 Task: Add a dependency to the task Develop a new social media platform , the existing task  Integrate website with inventory management systems in the project AgileGator
Action: Mouse moved to (1226, 112)
Screenshot: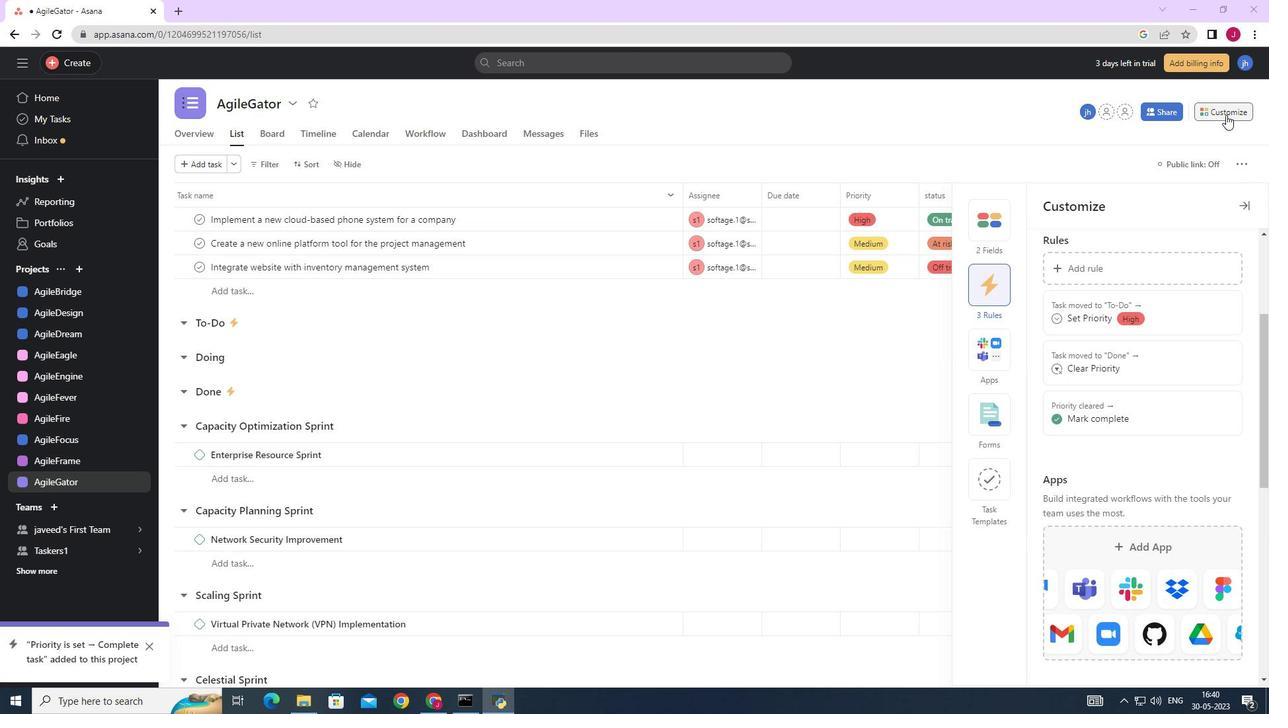 
Action: Mouse pressed left at (1226, 112)
Screenshot: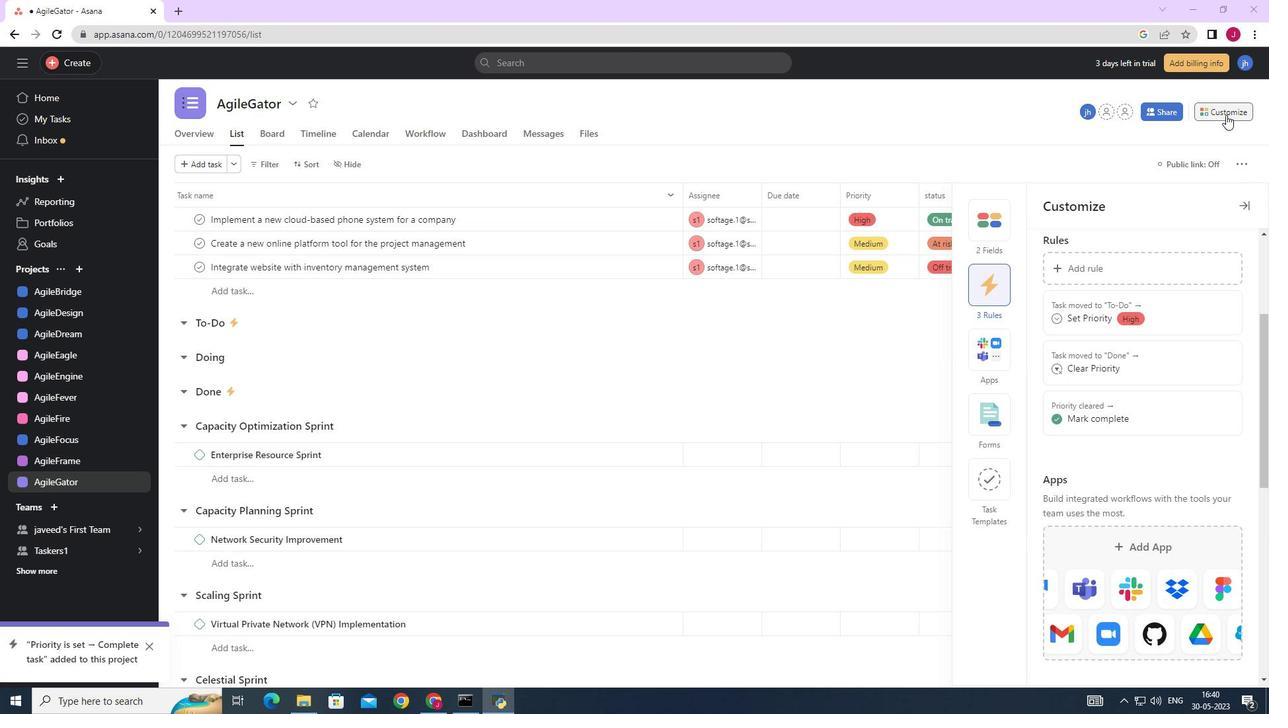 
Action: Mouse moved to (1238, 106)
Screenshot: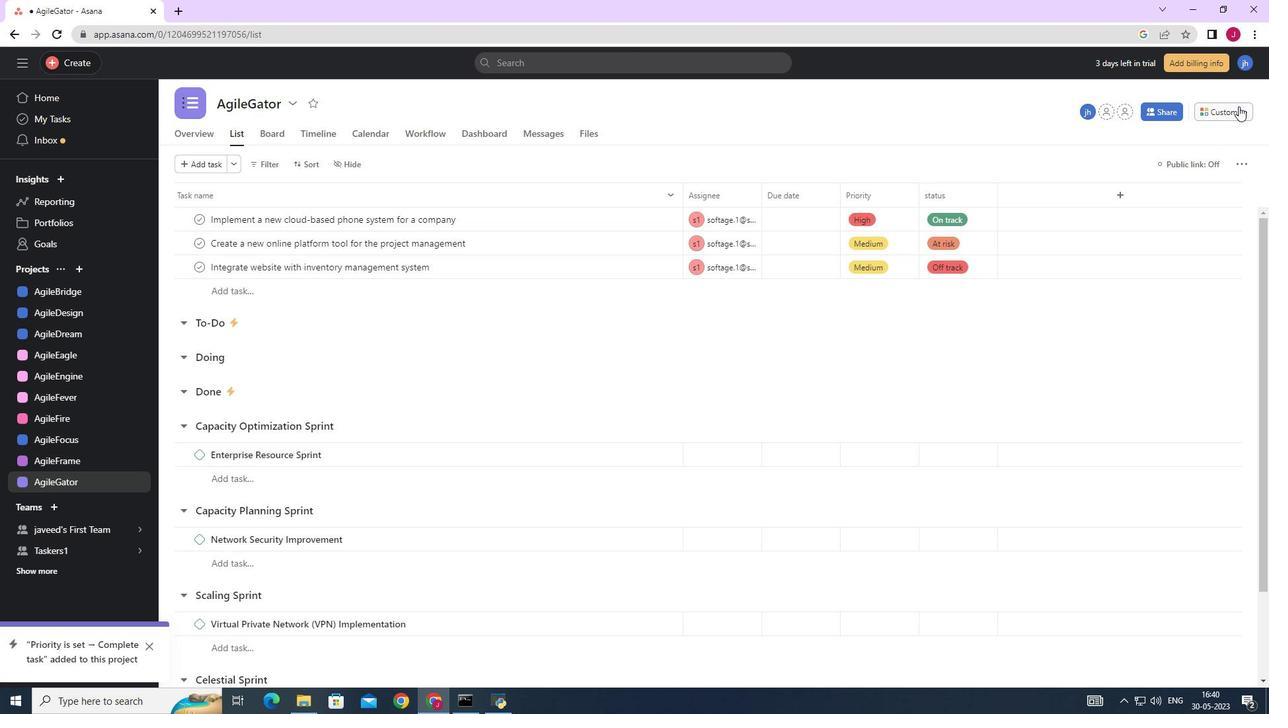 
Action: Mouse pressed left at (1238, 106)
Screenshot: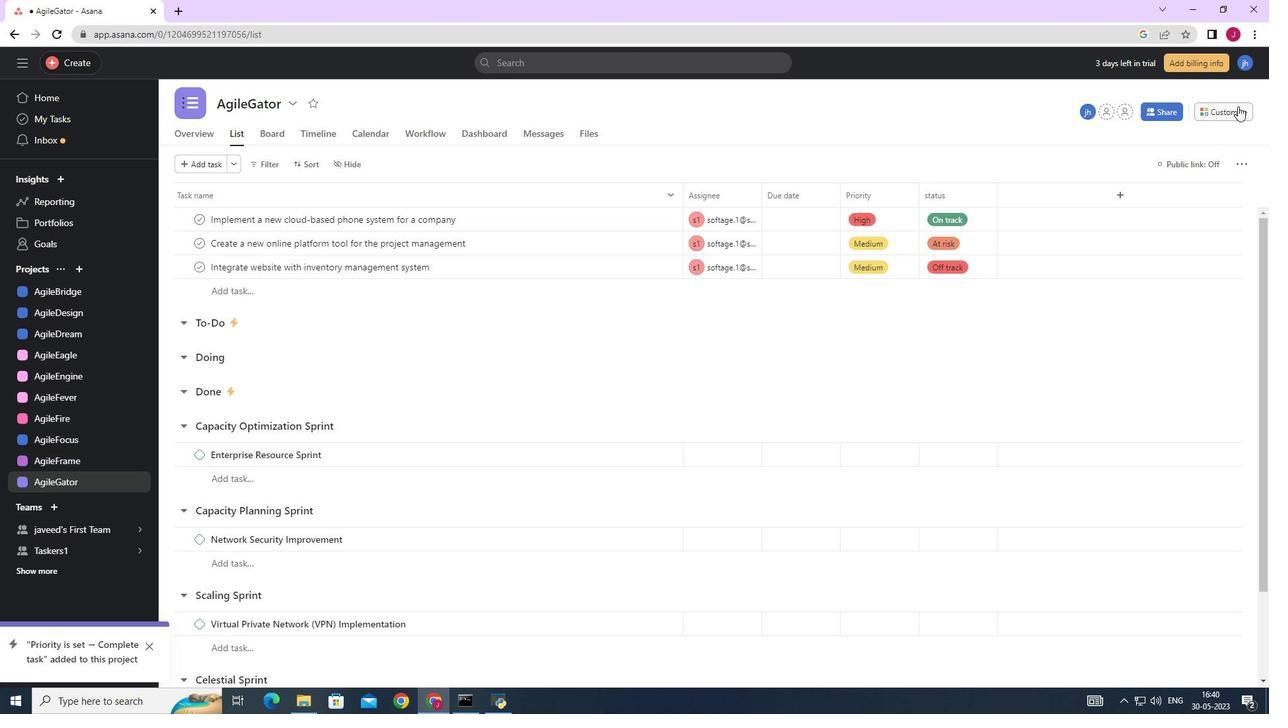 
Action: Mouse moved to (994, 287)
Screenshot: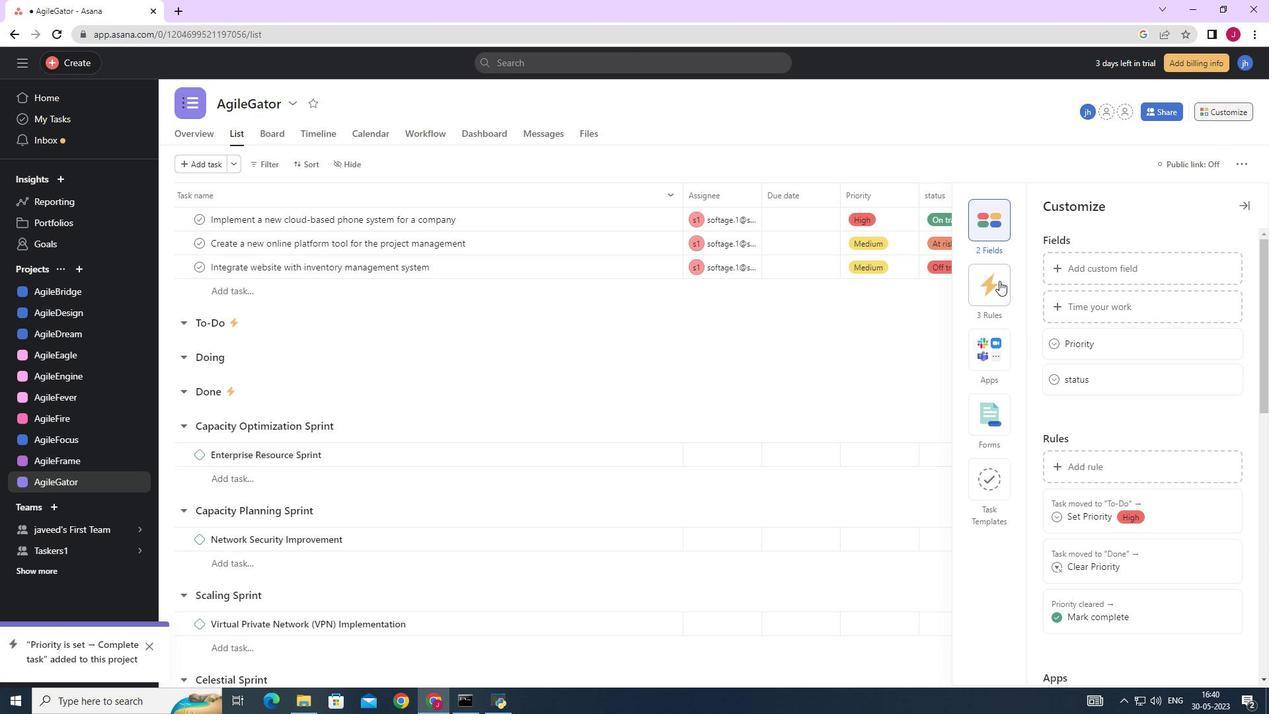 
Action: Mouse pressed left at (994, 287)
Screenshot: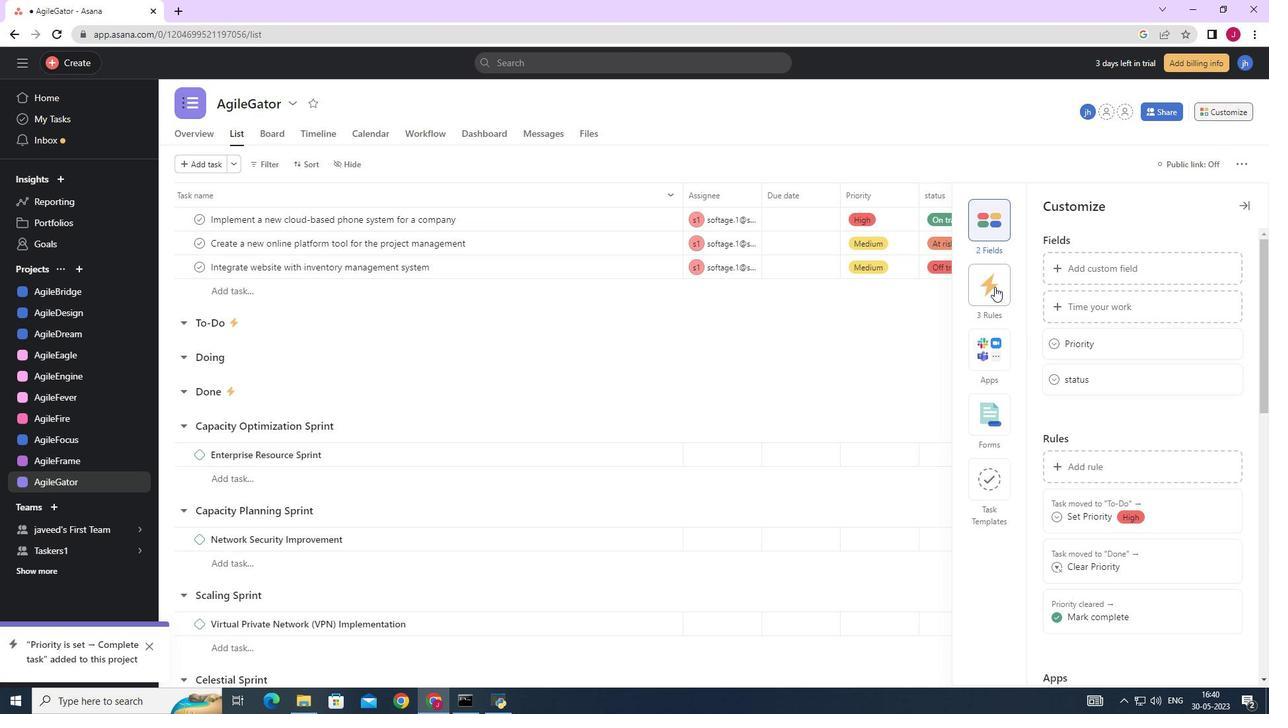 
Action: Mouse moved to (1245, 210)
Screenshot: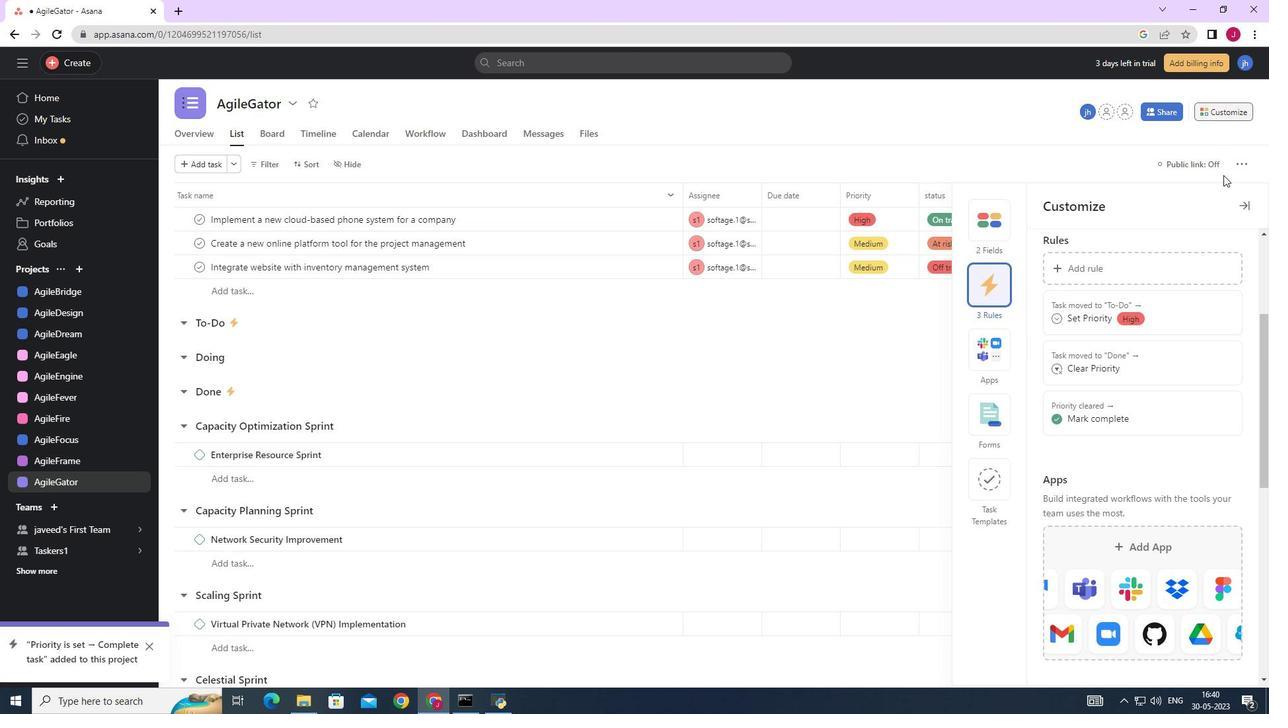 
Action: Mouse pressed left at (1245, 210)
Screenshot: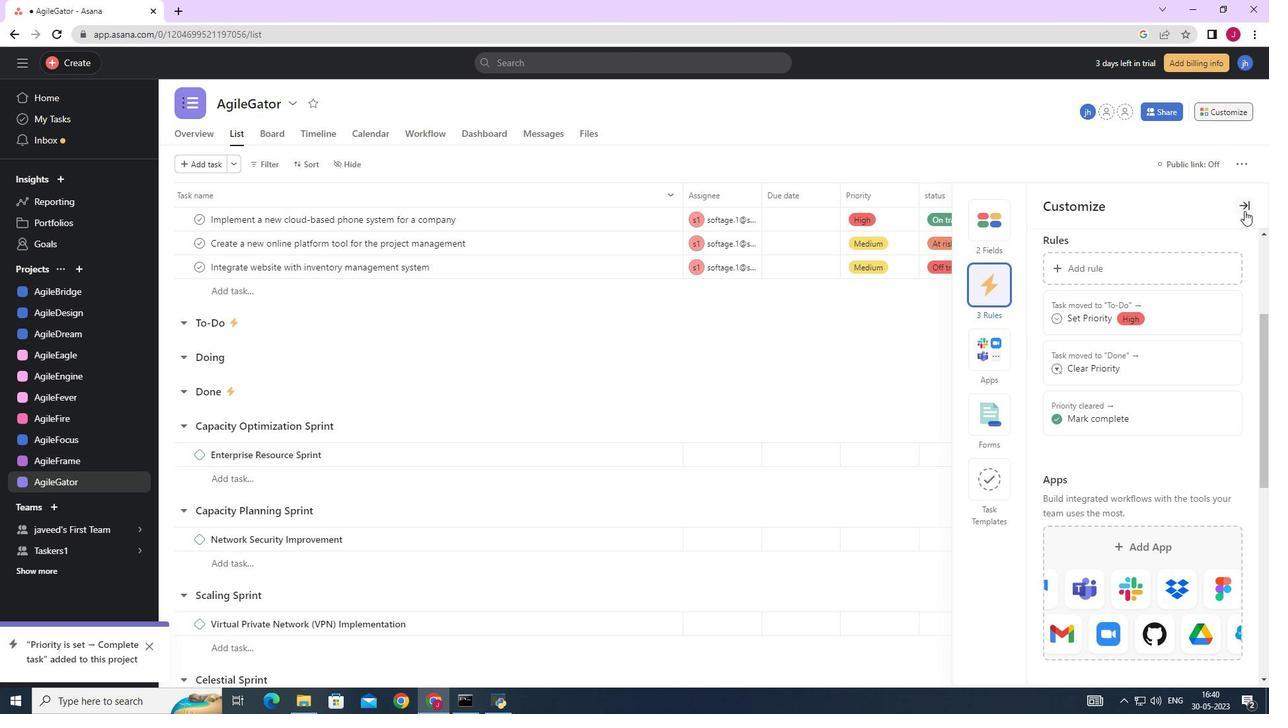 
Action: Mouse moved to (558, 493)
Screenshot: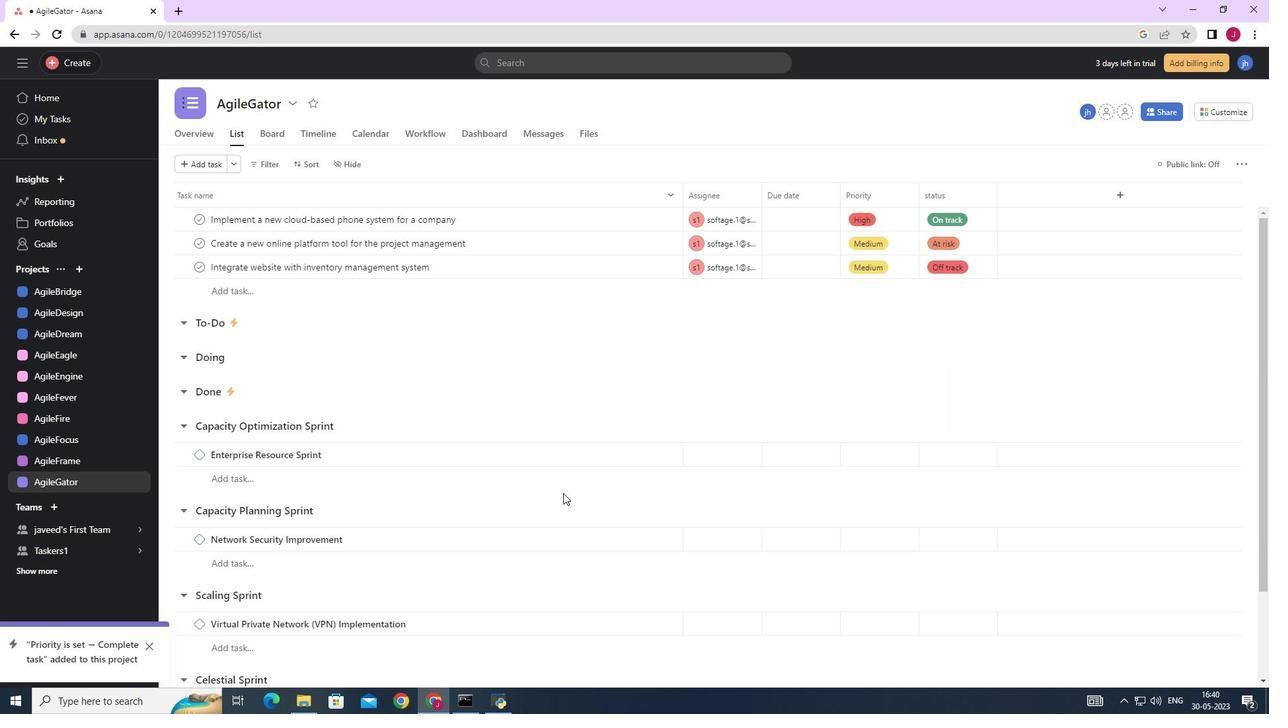 
Action: Mouse scrolled (558, 492) with delta (0, 0)
Screenshot: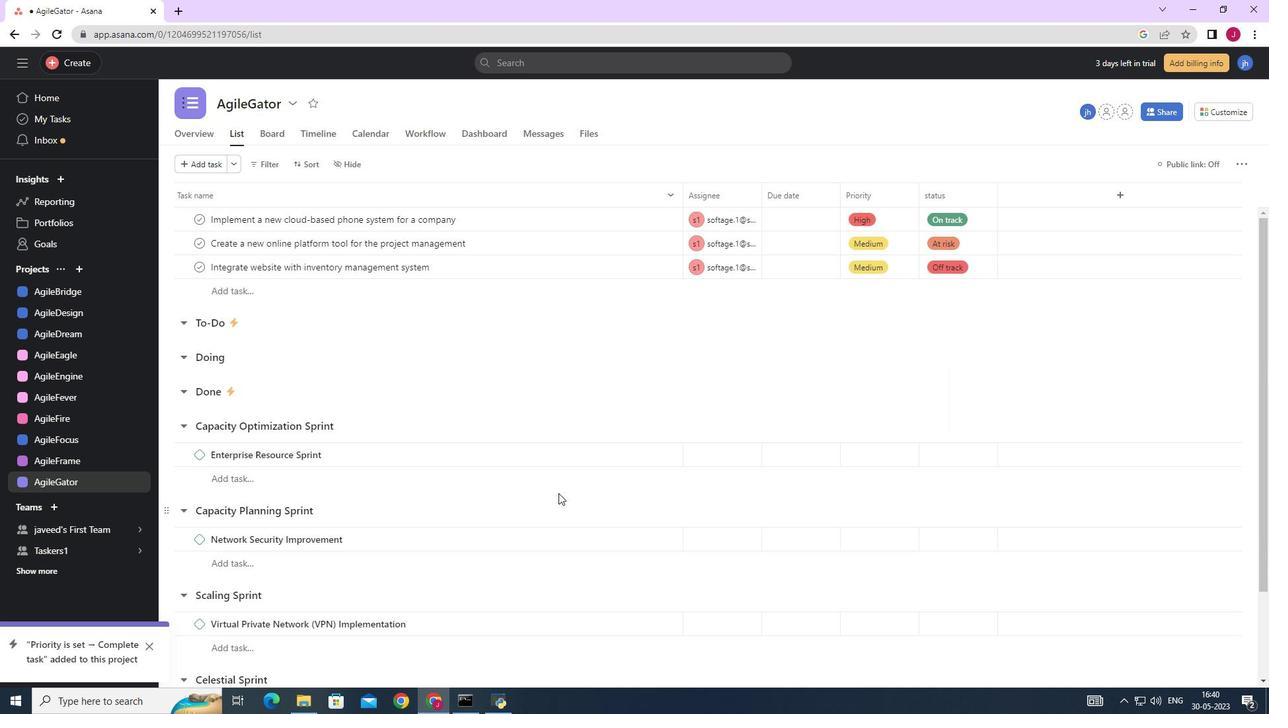 
Action: Mouse scrolled (558, 492) with delta (0, 0)
Screenshot: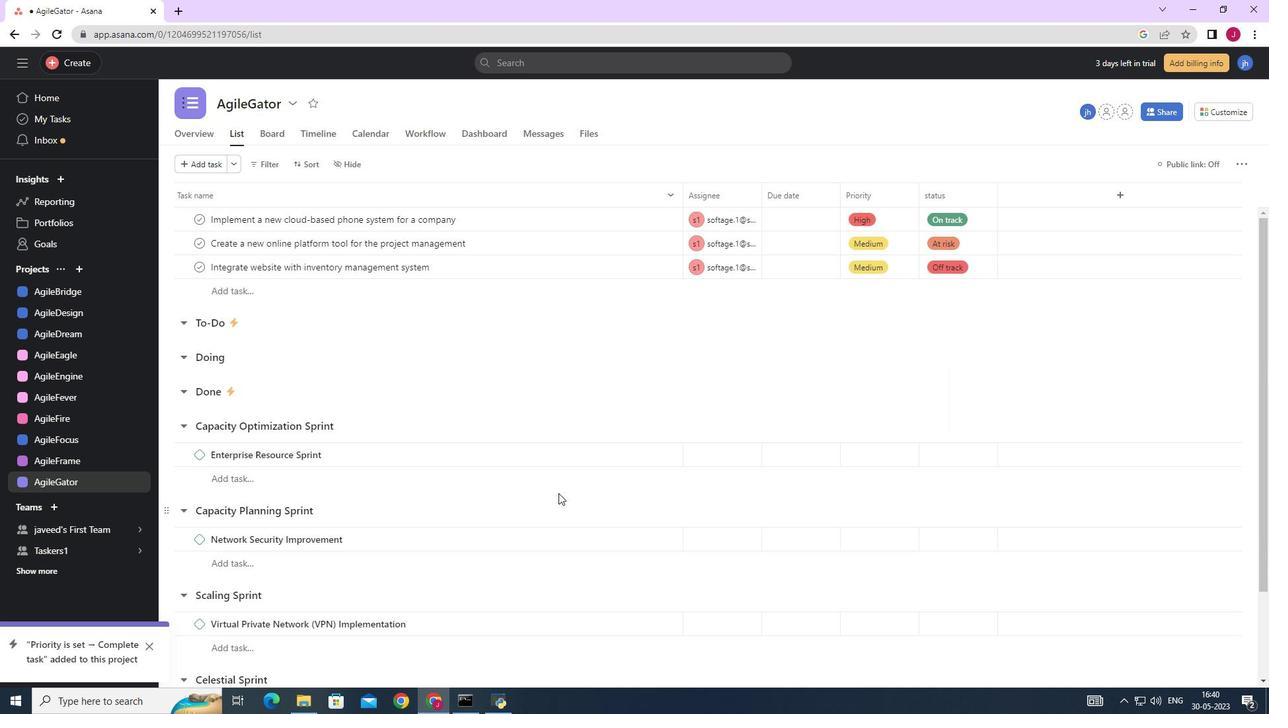 
Action: Mouse moved to (556, 492)
Screenshot: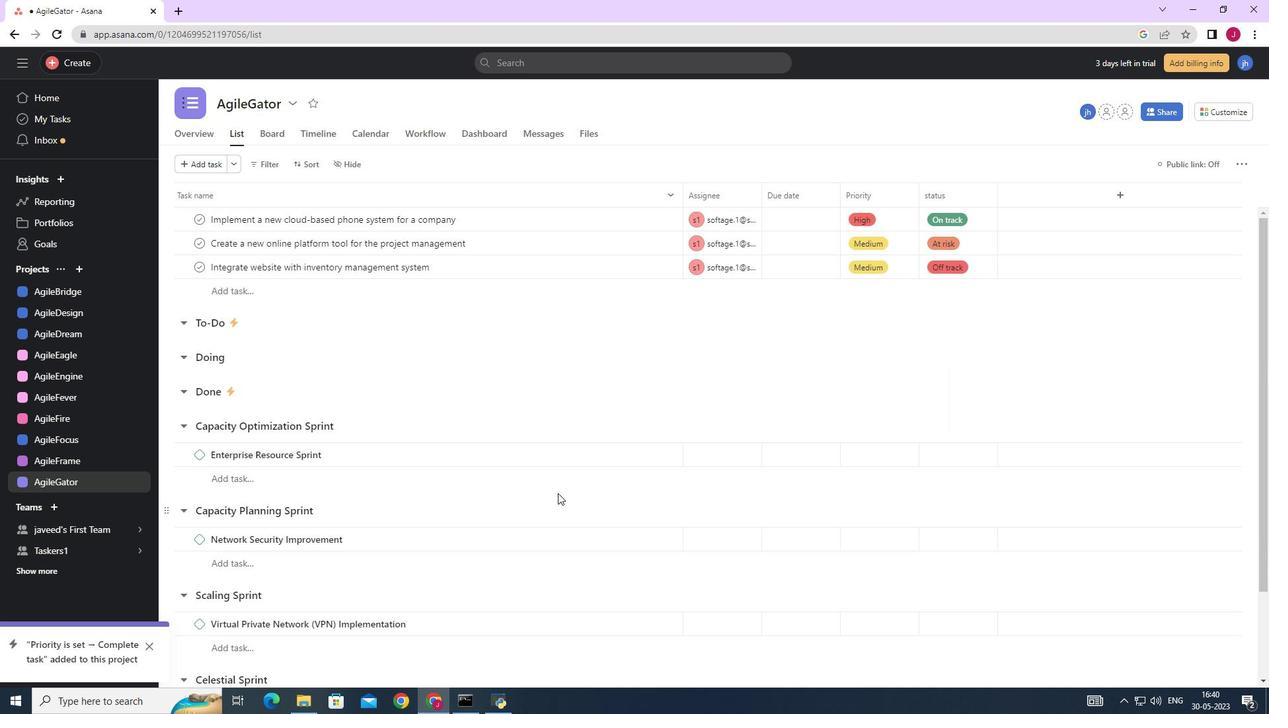 
Action: Mouse scrolled (557, 492) with delta (0, 0)
Screenshot: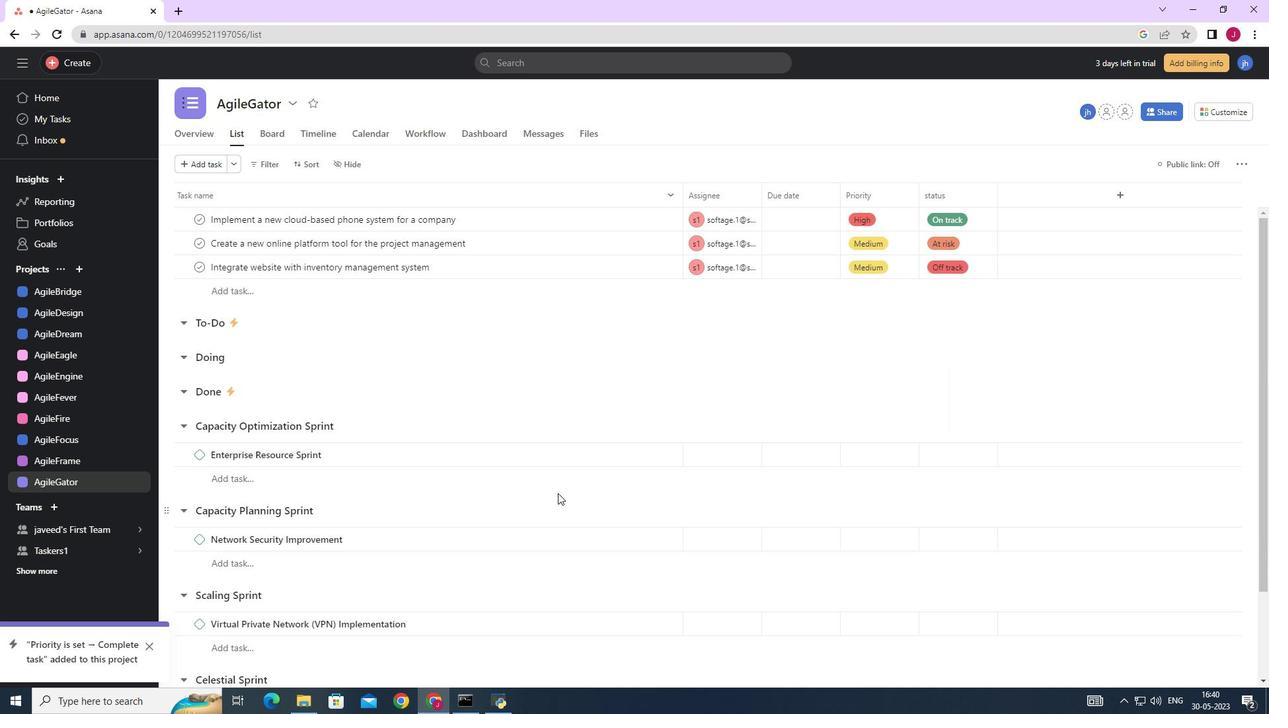 
Action: Mouse moved to (556, 490)
Screenshot: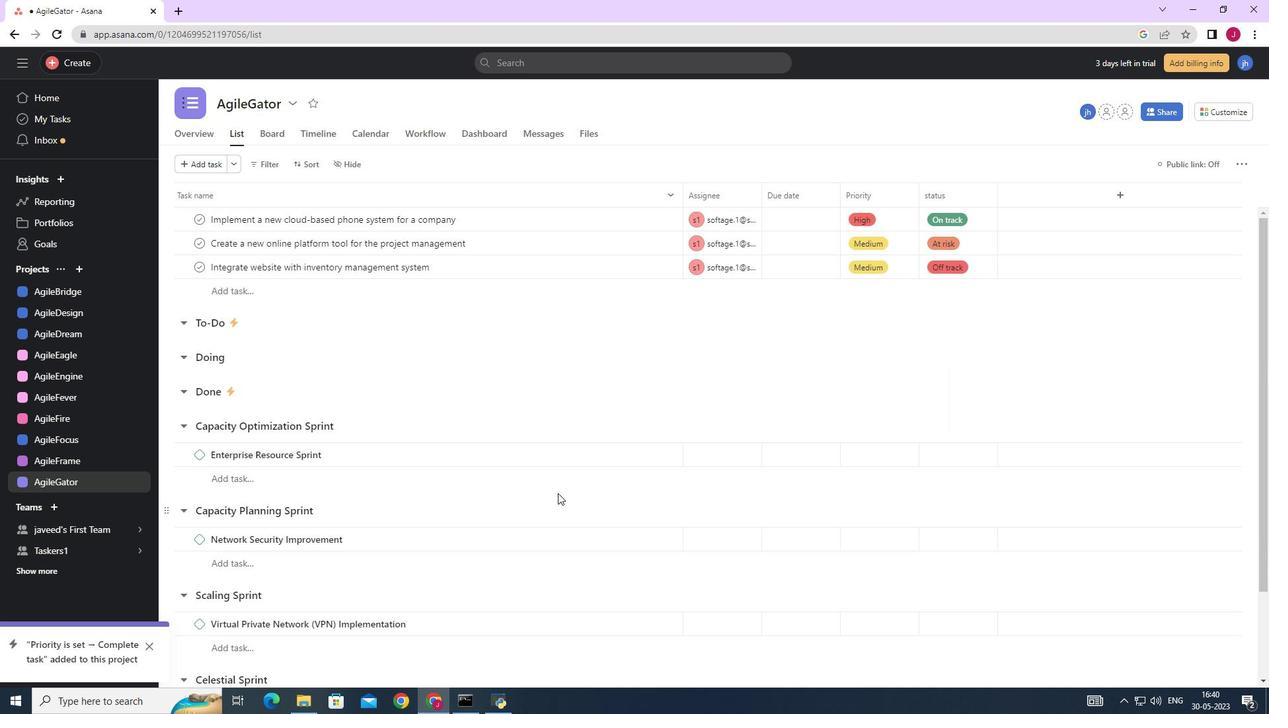 
Action: Mouse scrolled (556, 491) with delta (0, 0)
Screenshot: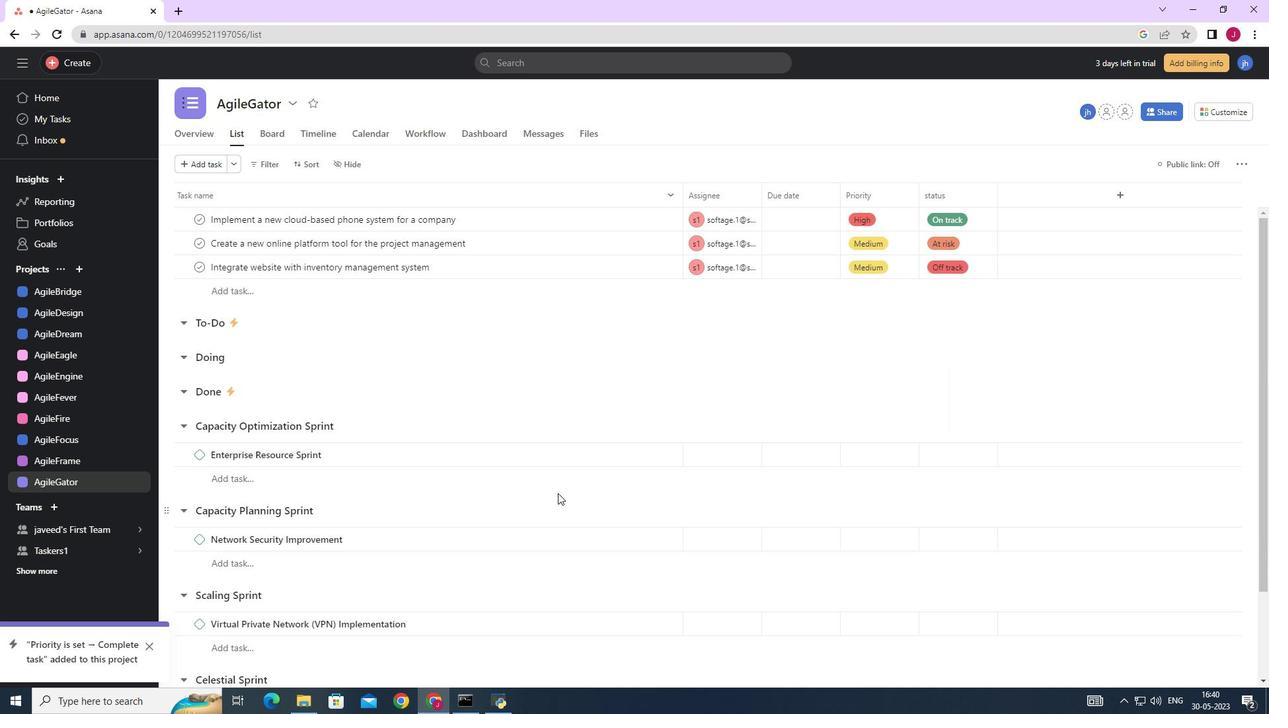 
Action: Mouse moved to (547, 488)
Screenshot: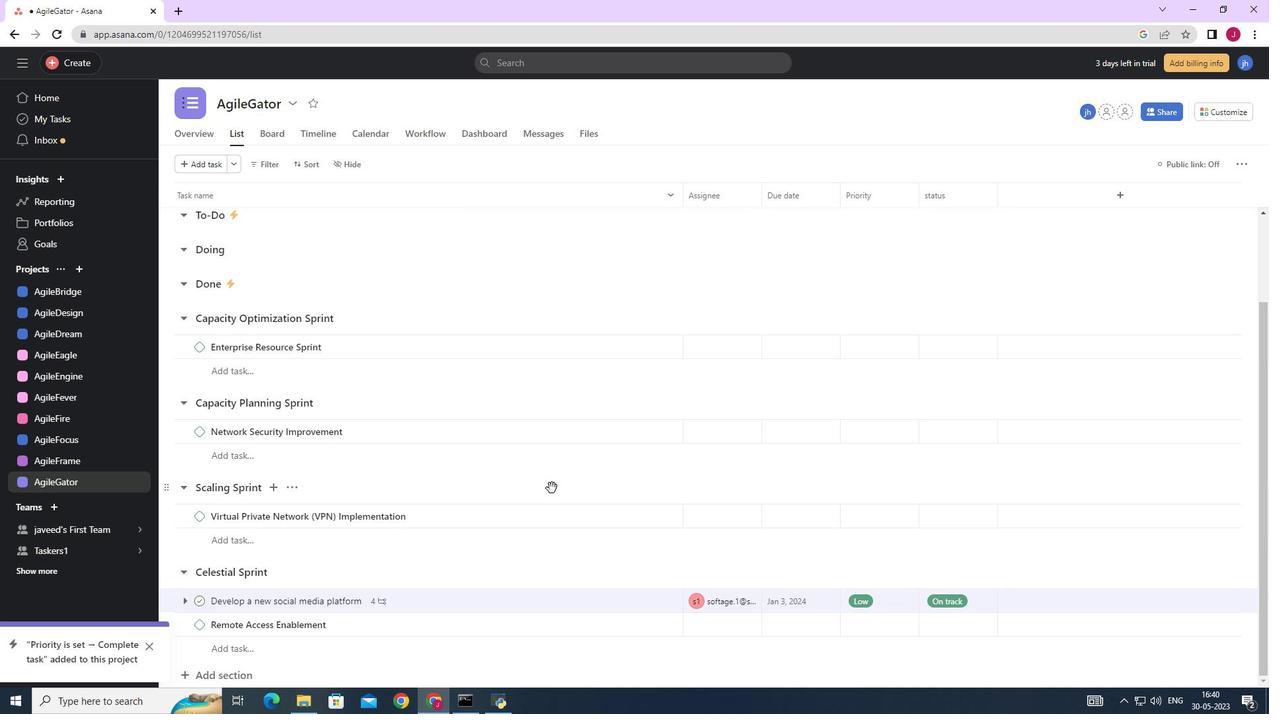 
Action: Mouse scrolled (547, 488) with delta (0, 0)
Screenshot: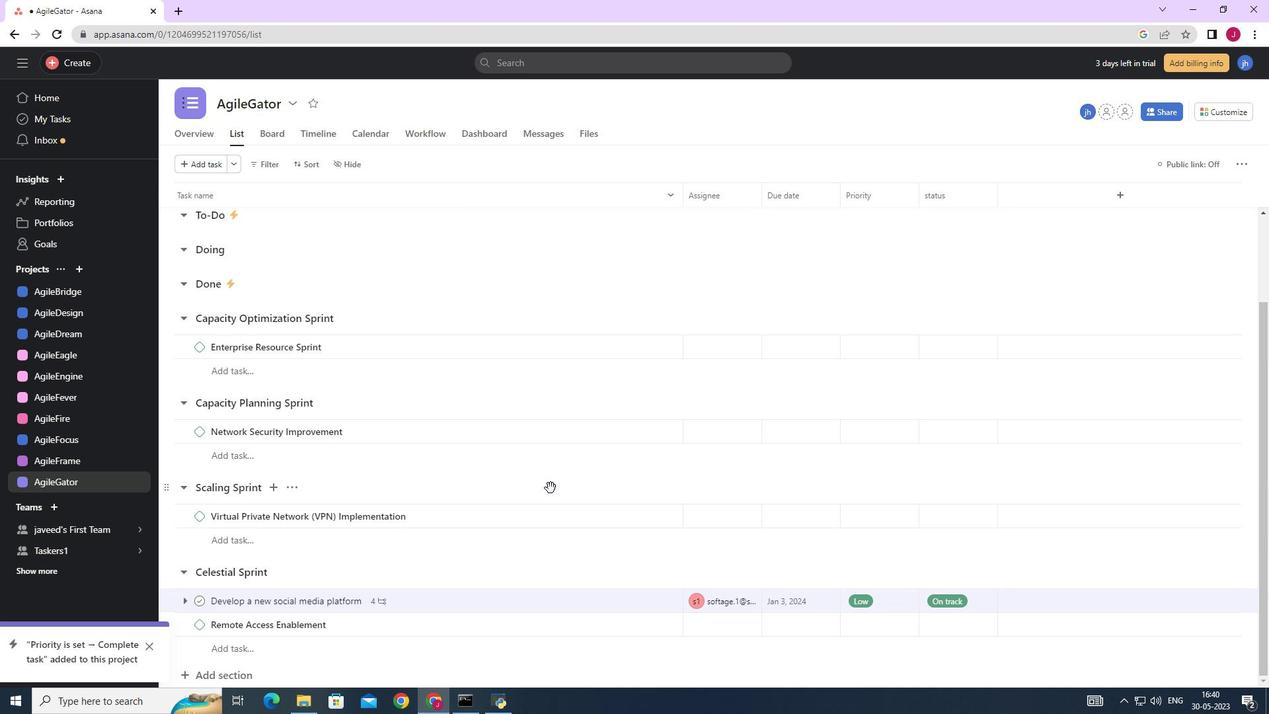 
Action: Mouse scrolled (547, 488) with delta (0, 0)
Screenshot: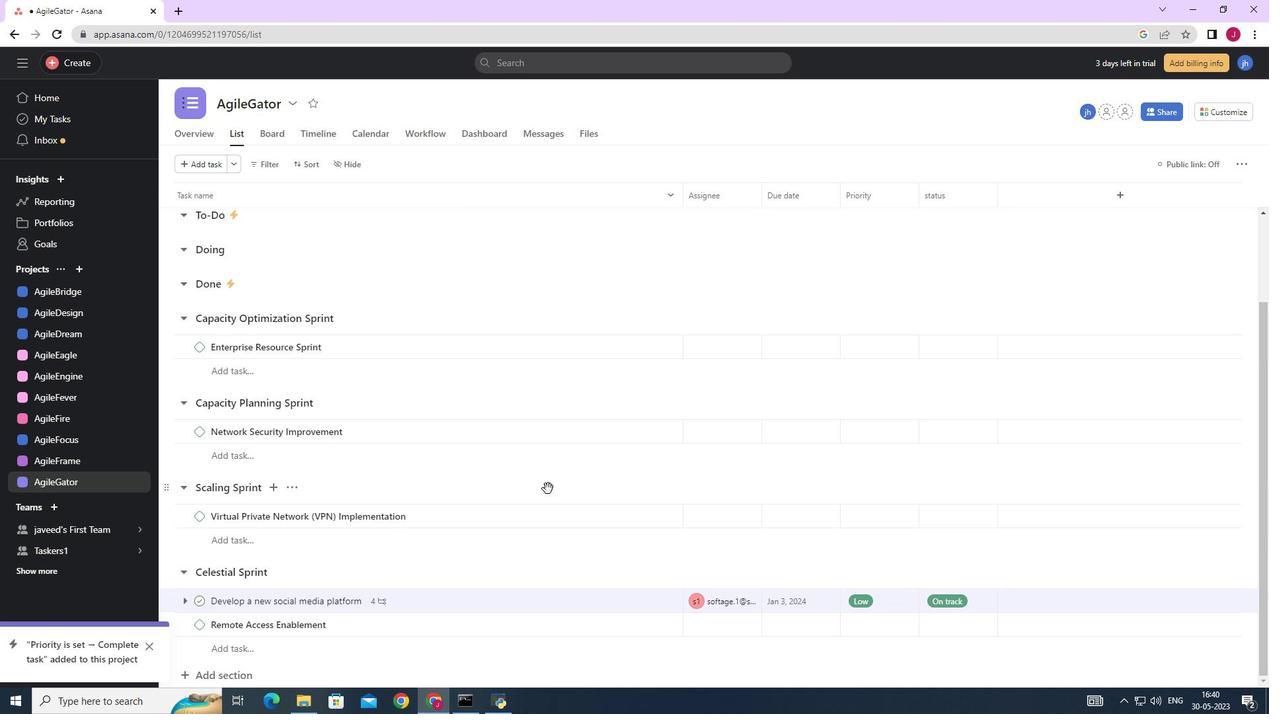 
Action: Mouse scrolled (547, 488) with delta (0, 0)
Screenshot: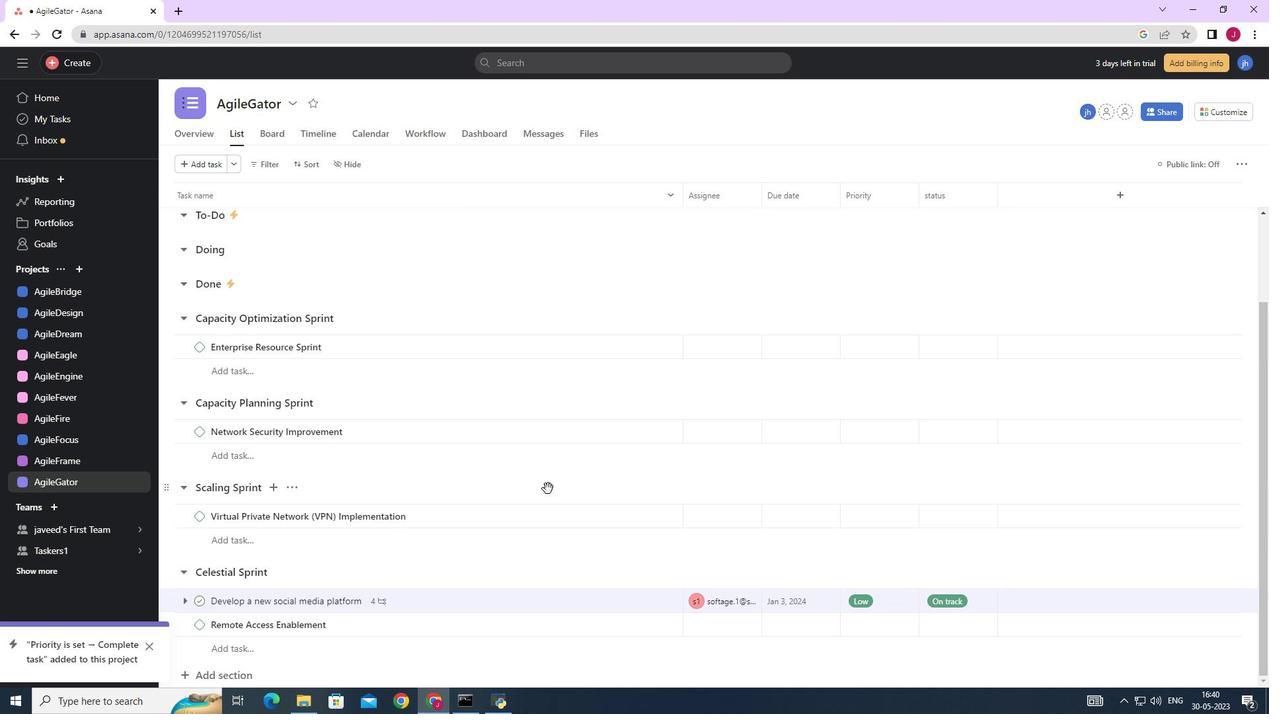 
Action: Mouse scrolled (547, 488) with delta (0, 0)
Screenshot: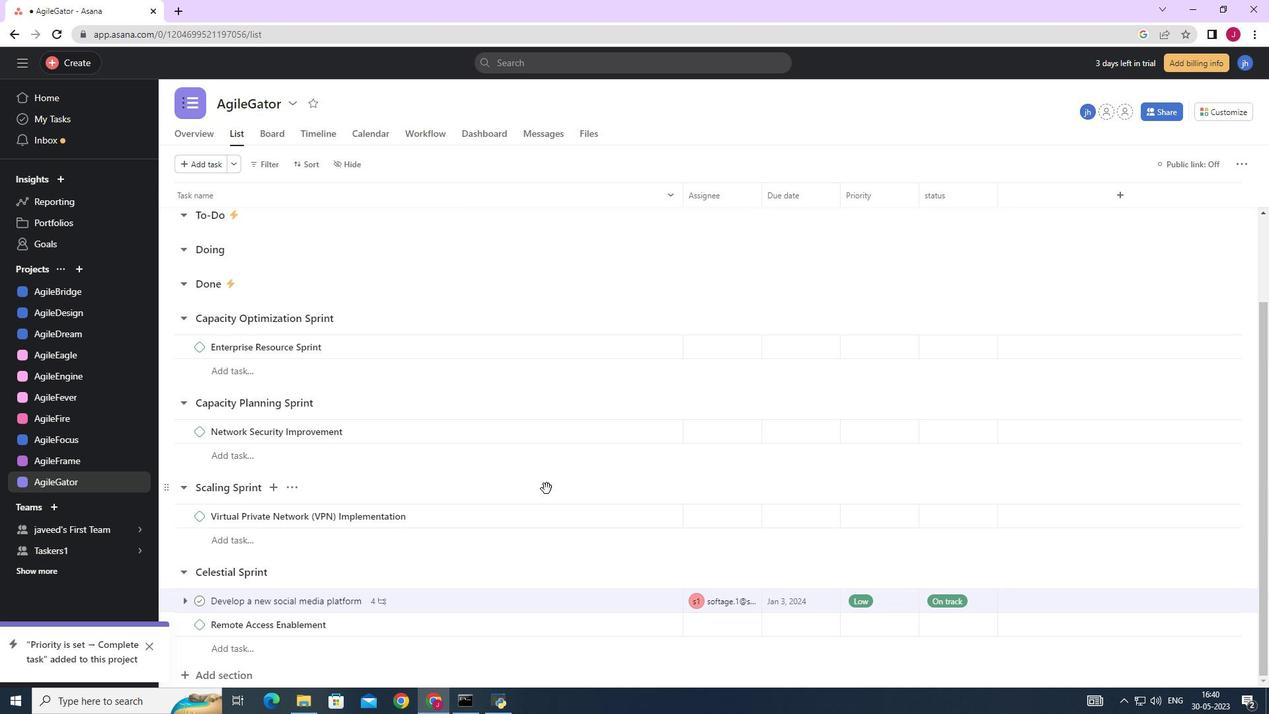 
Action: Mouse moved to (604, 603)
Screenshot: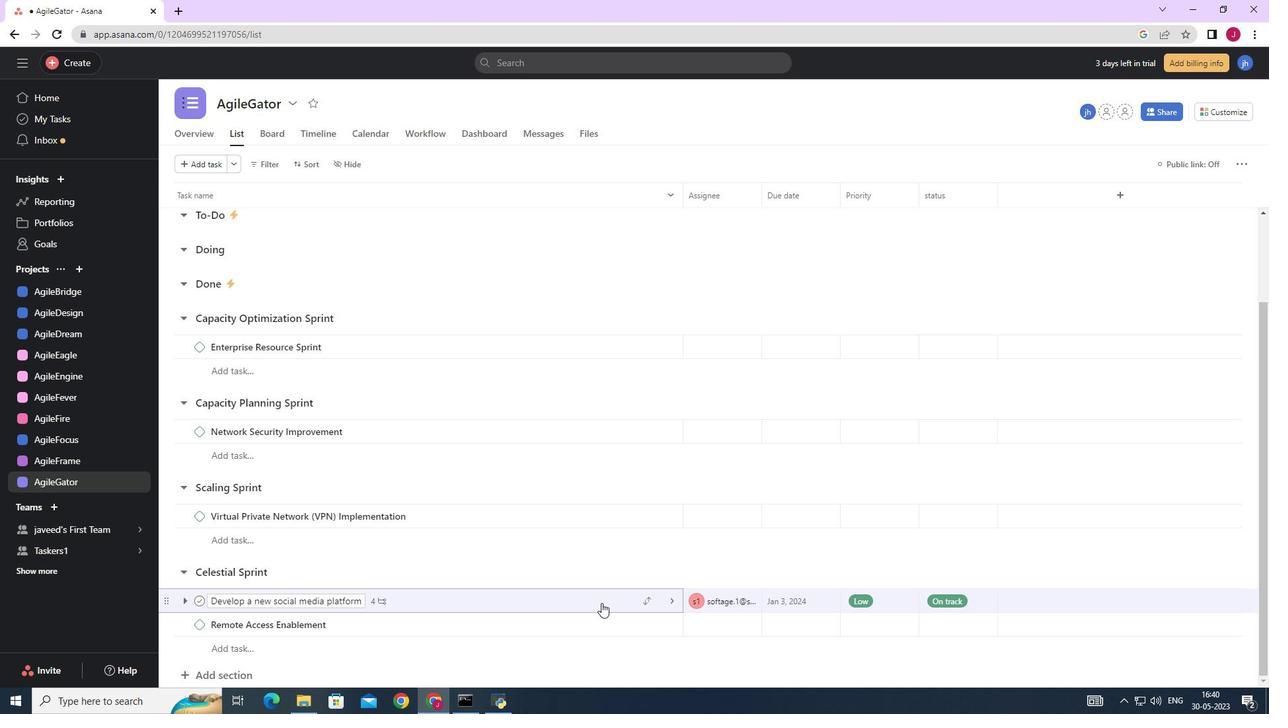 
Action: Mouse pressed left at (604, 603)
Screenshot: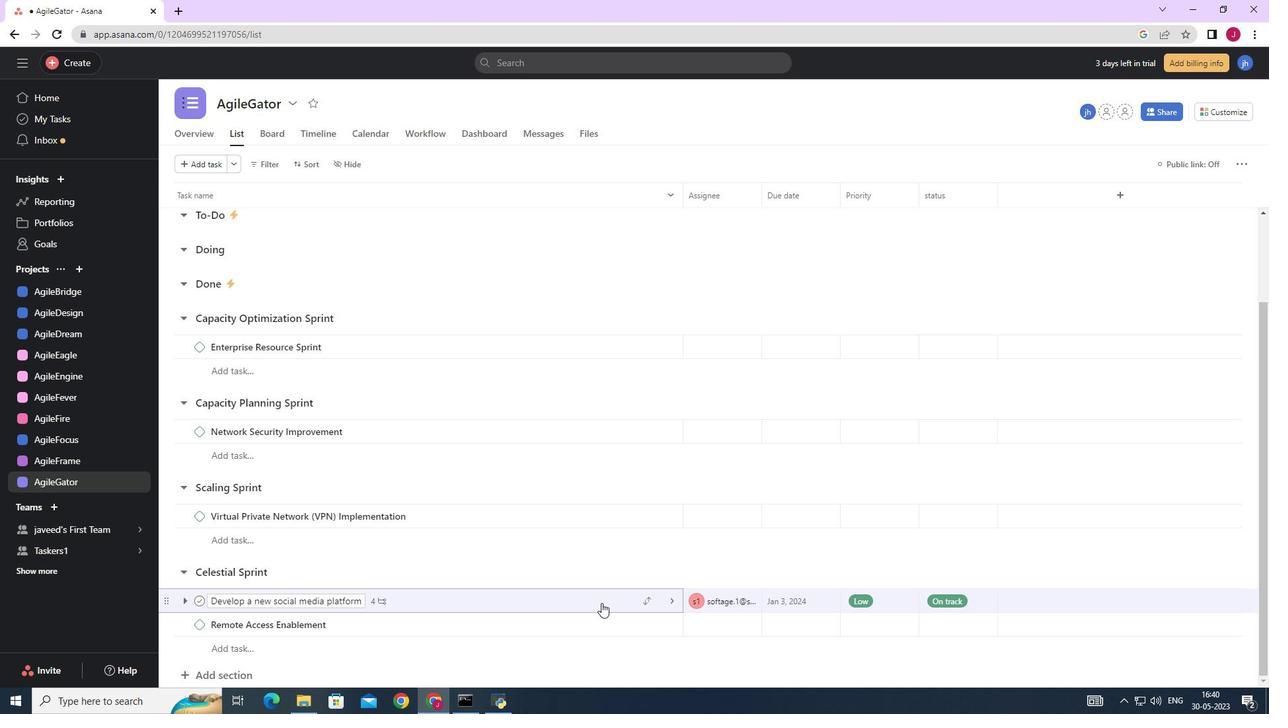 
Action: Mouse moved to (886, 462)
Screenshot: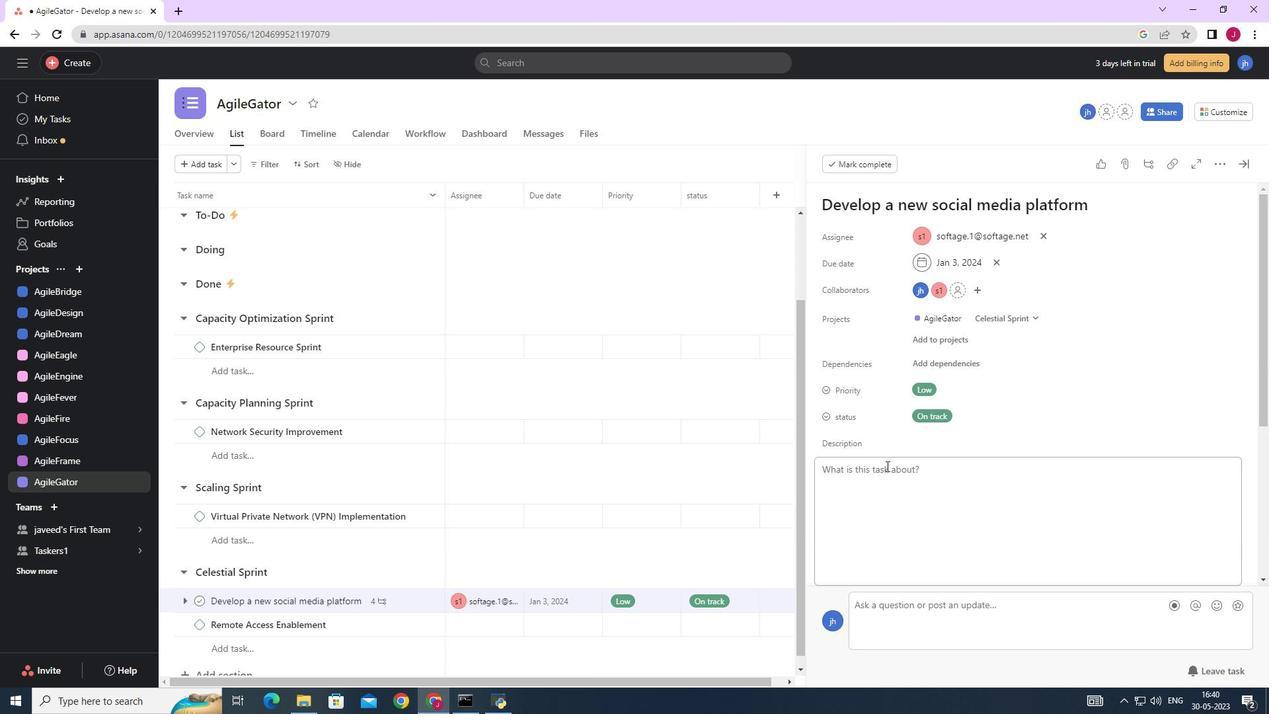 
Action: Mouse scrolled (886, 461) with delta (0, 0)
Screenshot: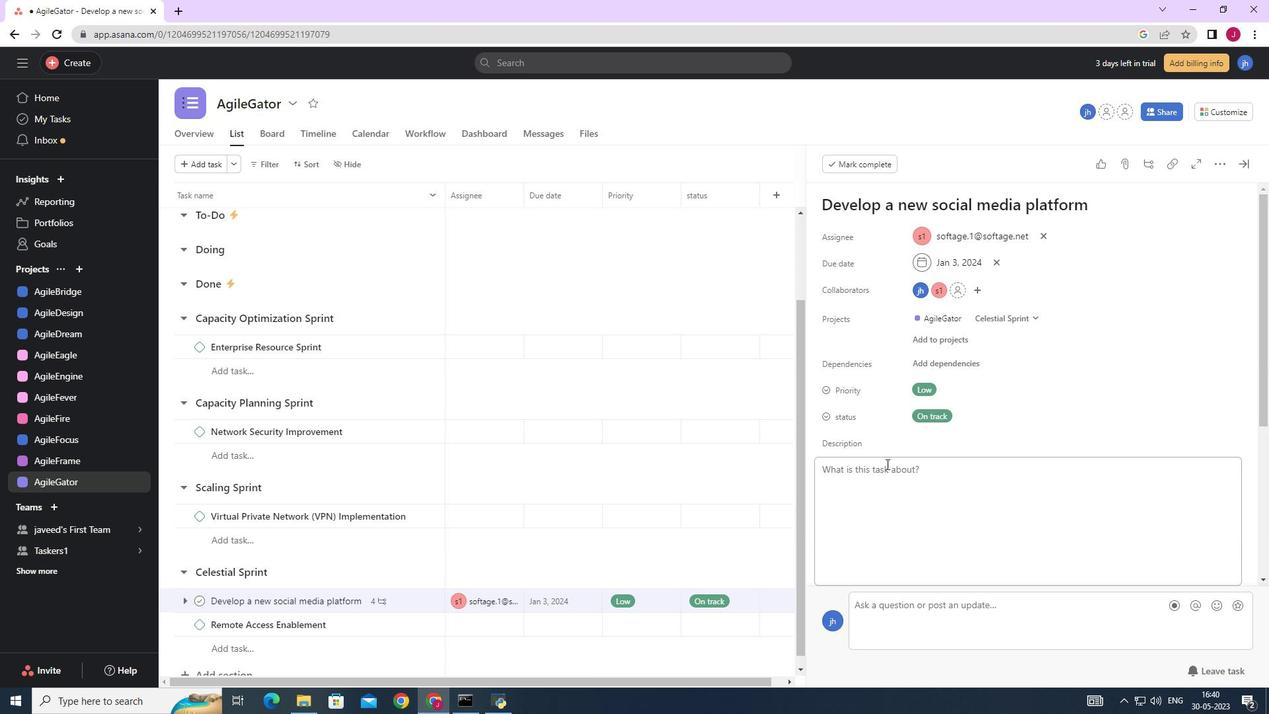 
Action: Mouse scrolled (886, 461) with delta (0, 0)
Screenshot: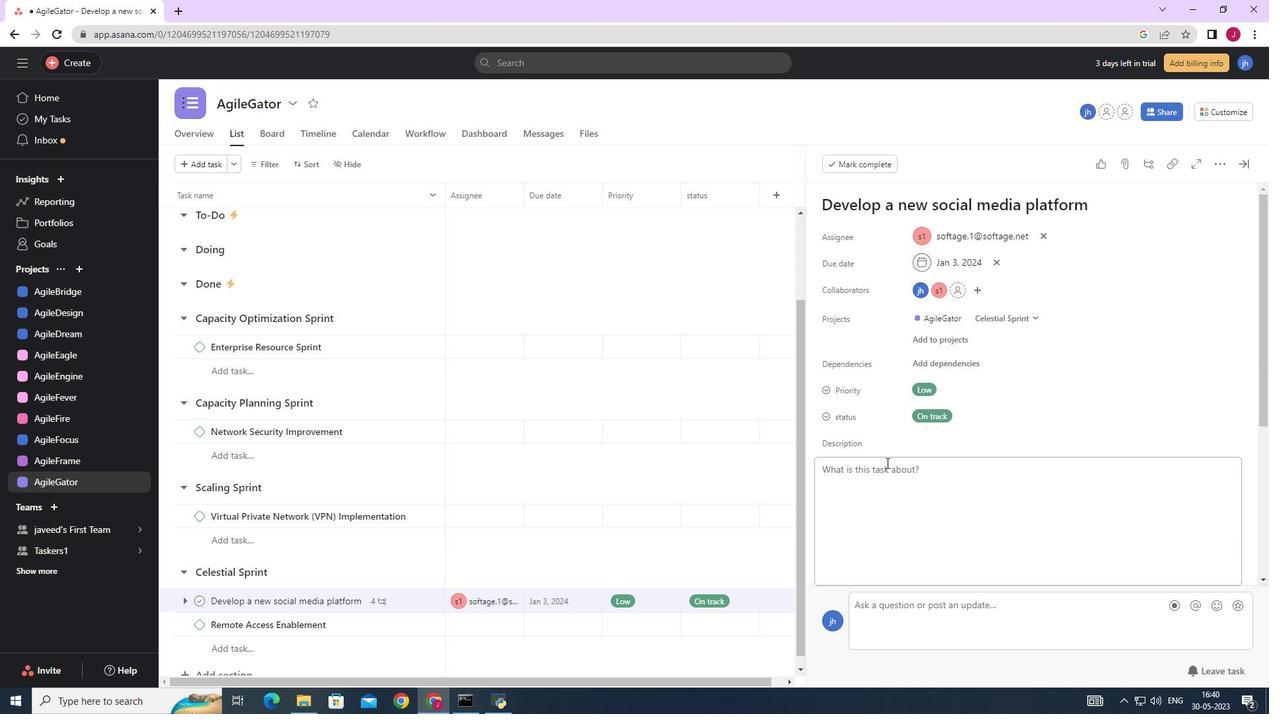
Action: Mouse scrolled (886, 461) with delta (0, 0)
Screenshot: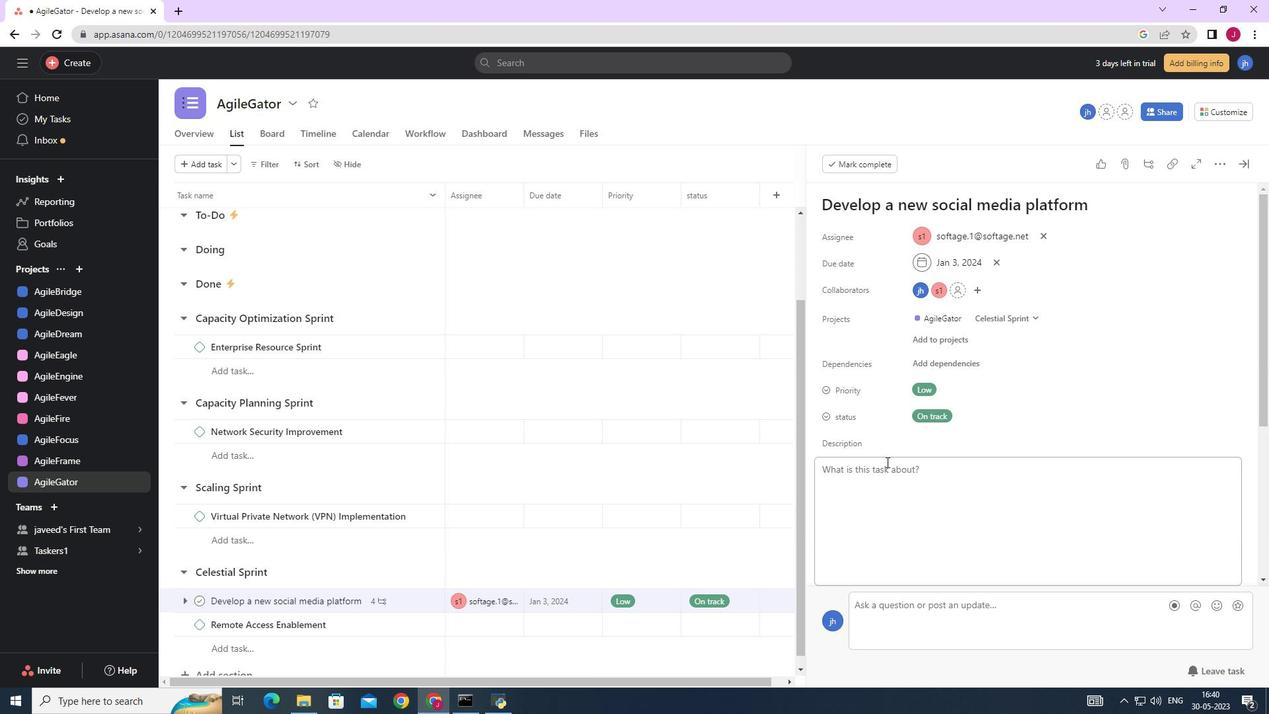 
Action: Mouse scrolled (886, 461) with delta (0, 0)
Screenshot: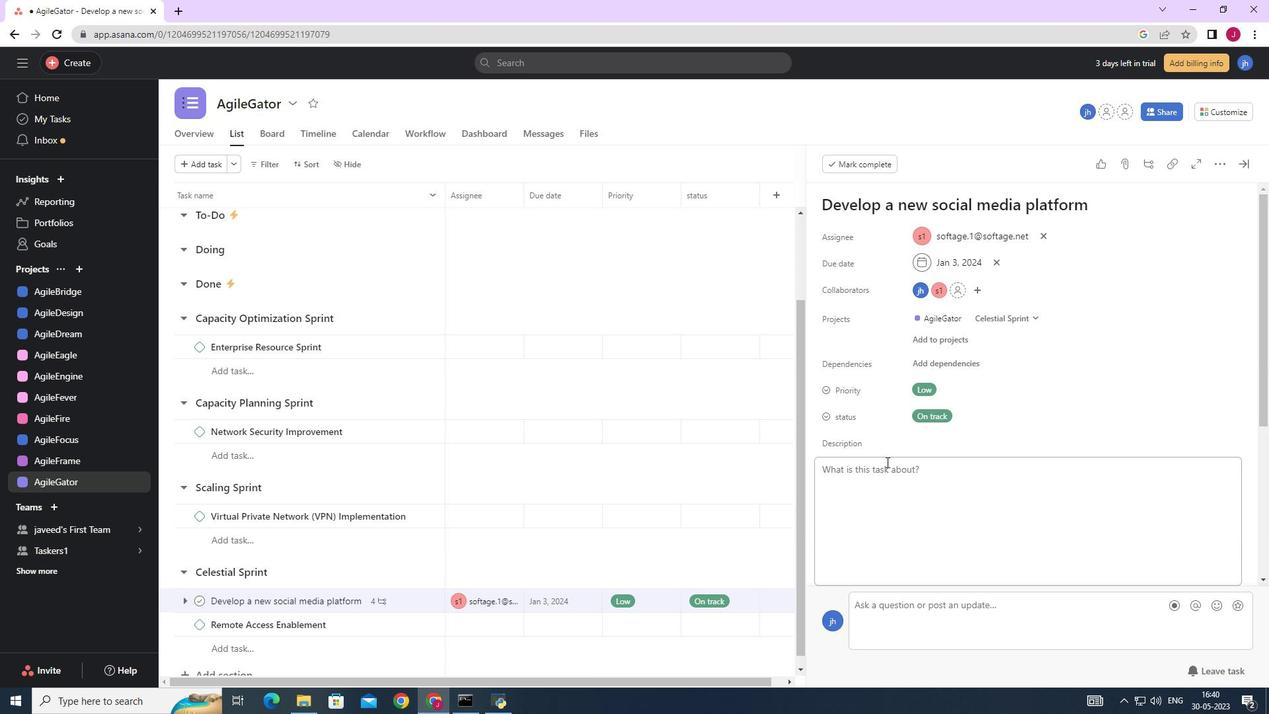 
Action: Mouse moved to (870, 368)
Screenshot: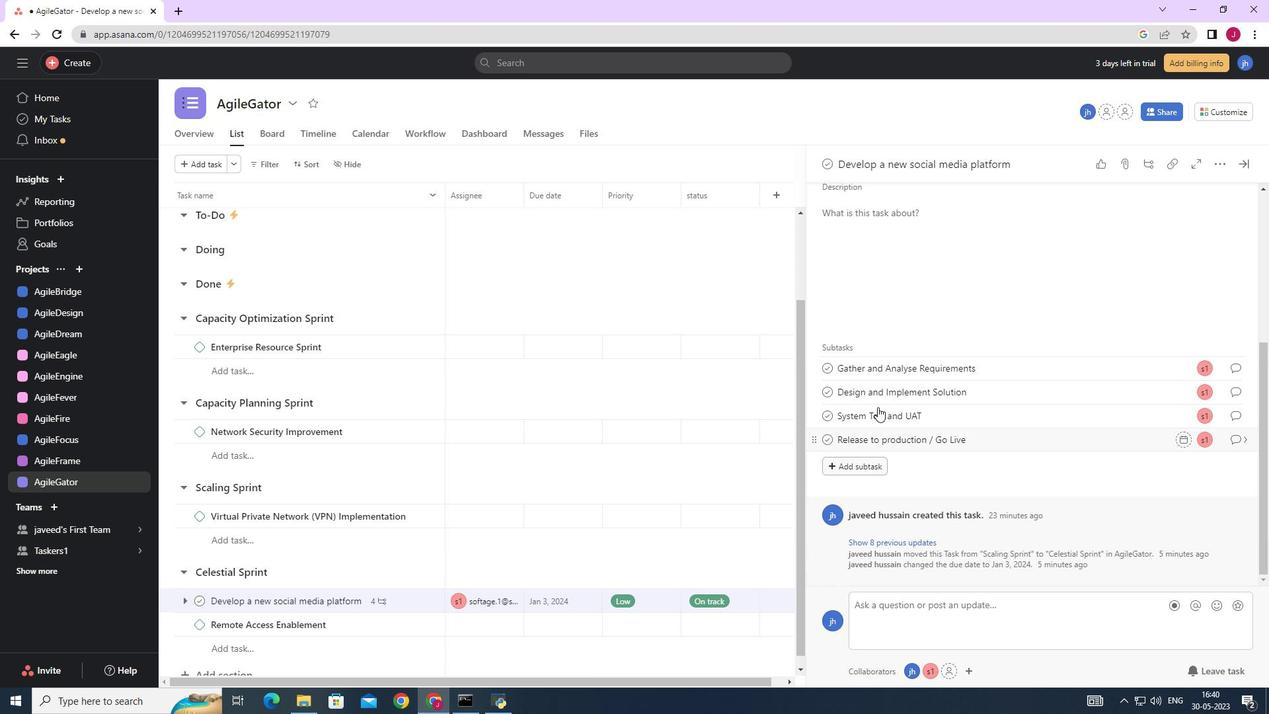 
Action: Mouse scrolled (870, 369) with delta (0, 0)
Screenshot: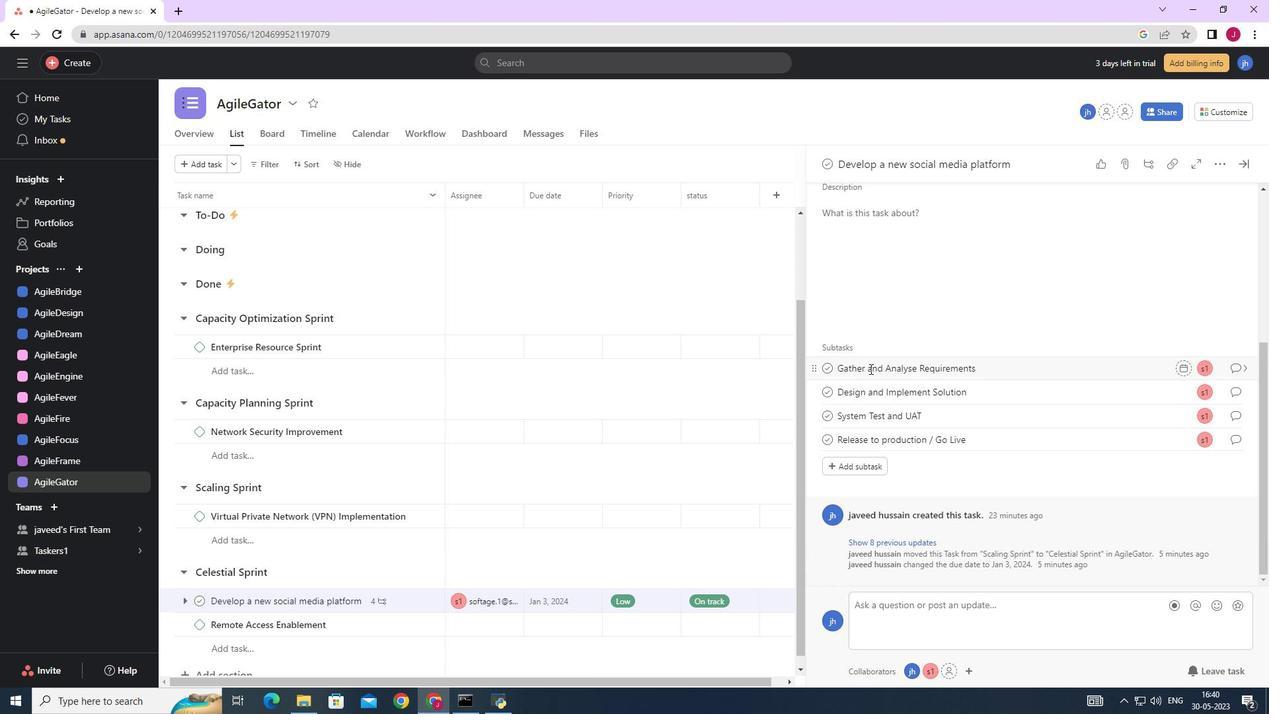 
Action: Mouse scrolled (870, 369) with delta (0, 0)
Screenshot: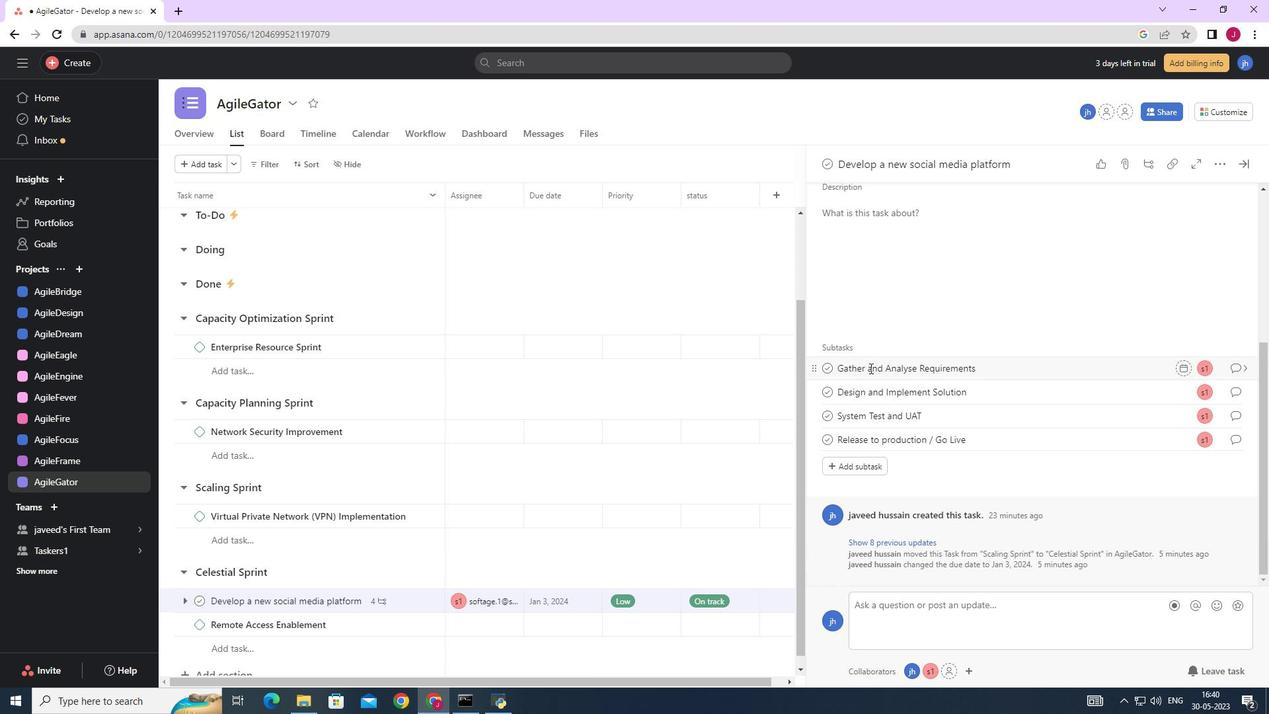 
Action: Mouse scrolled (870, 369) with delta (0, 0)
Screenshot: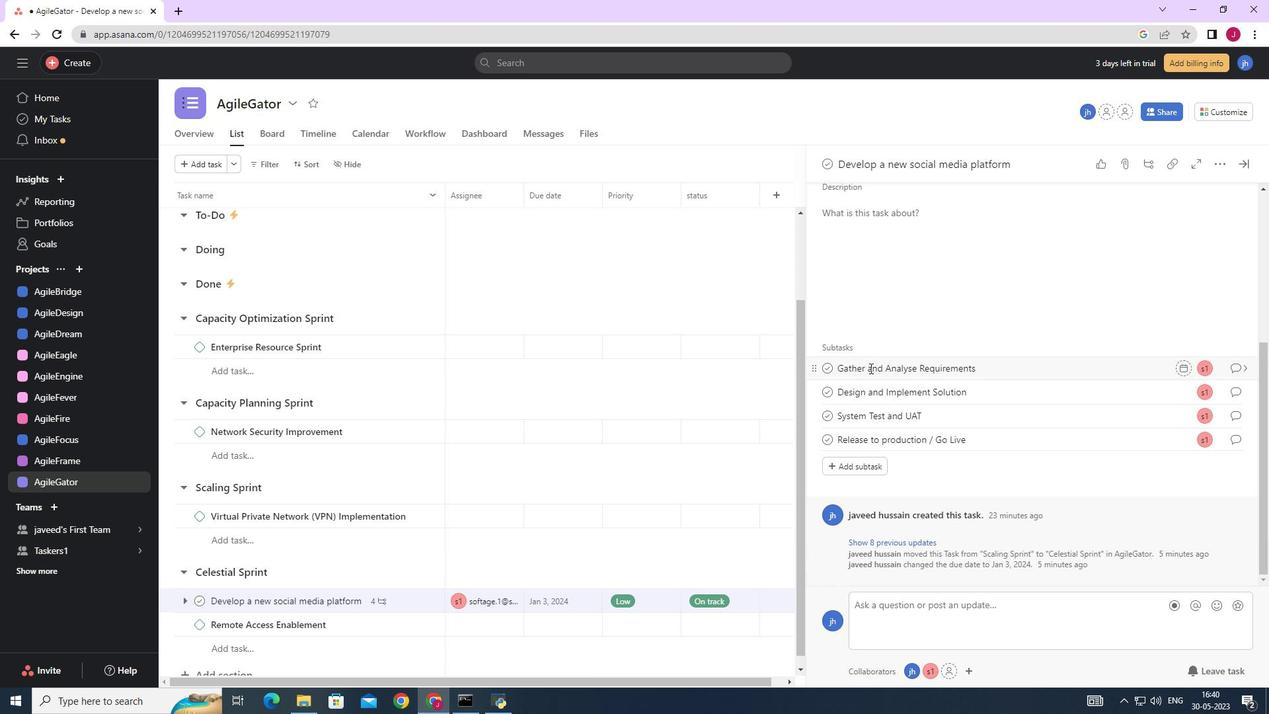 
Action: Mouse moved to (949, 305)
Screenshot: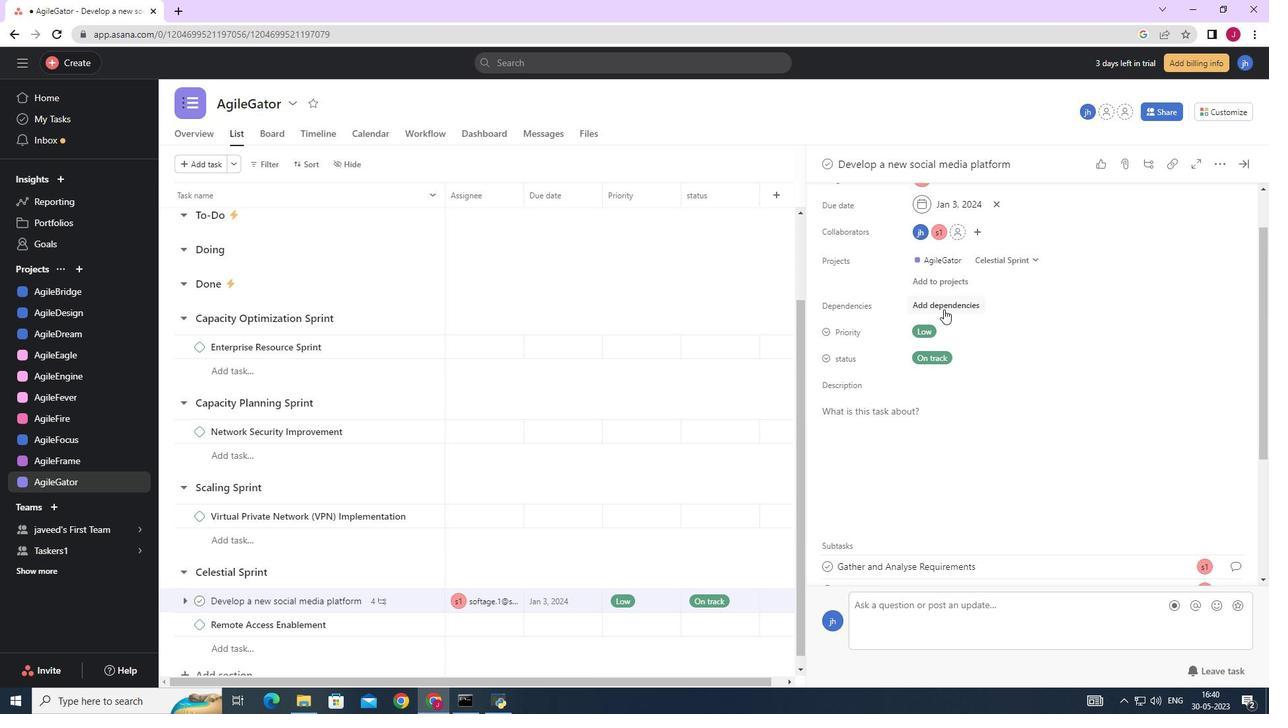 
Action: Mouse pressed left at (949, 305)
Screenshot: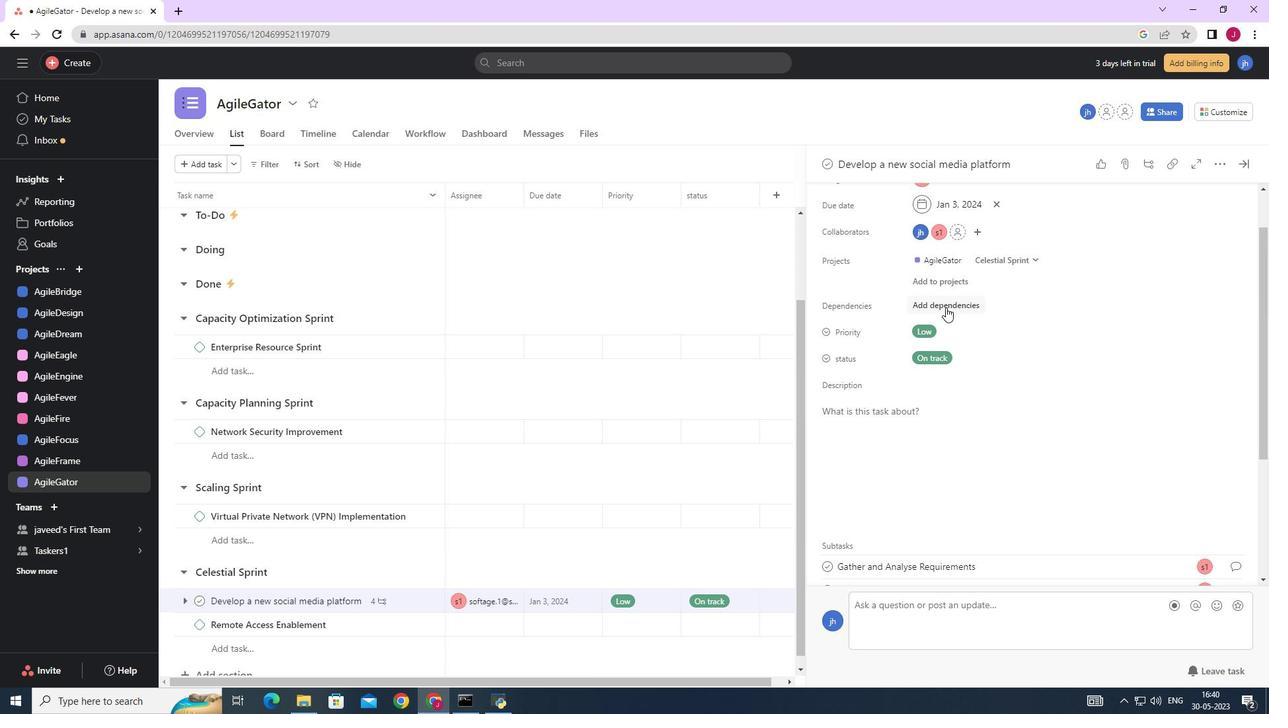 
Action: Mouse moved to (1038, 359)
Screenshot: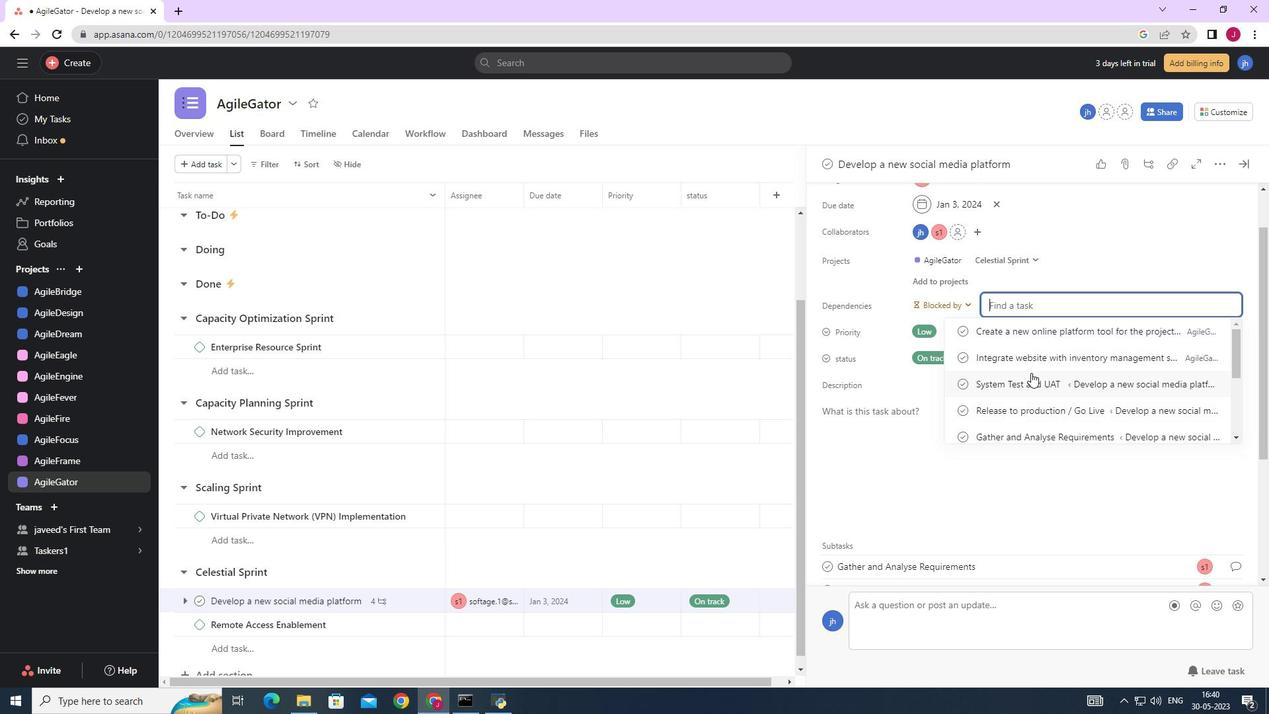 
Action: Mouse pressed left at (1038, 359)
Screenshot: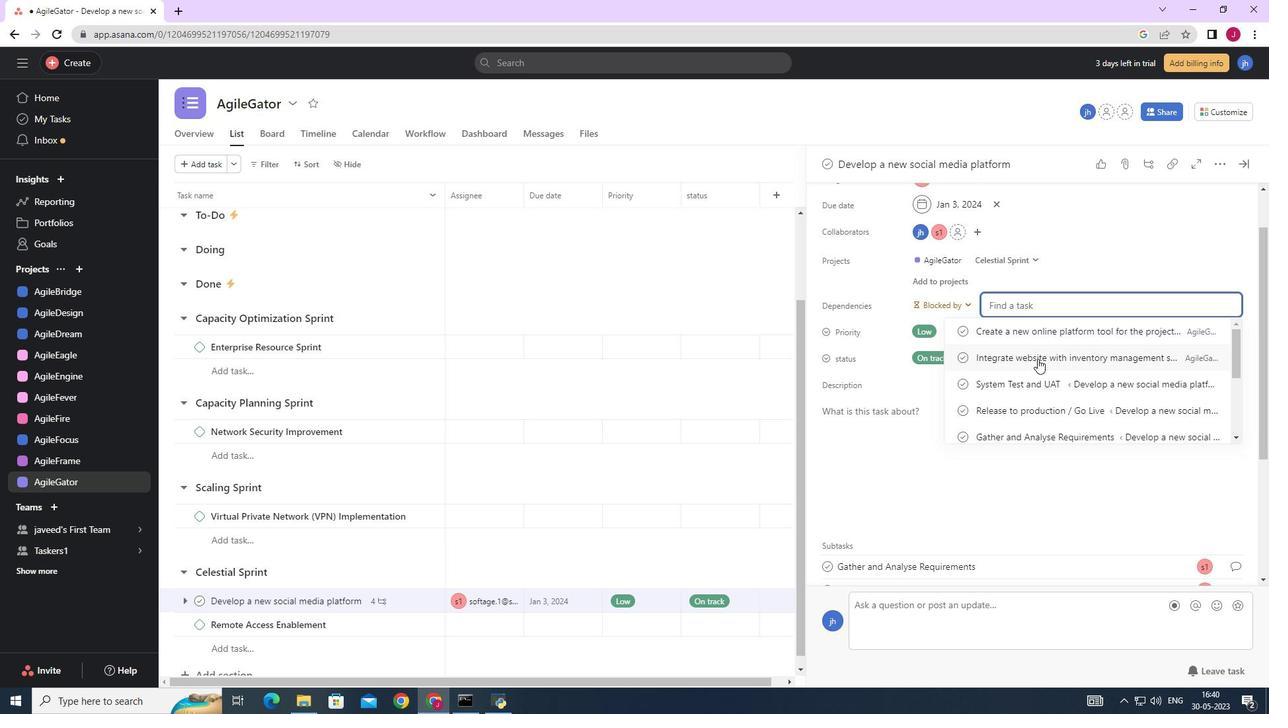 
Action: Mouse moved to (1248, 164)
Screenshot: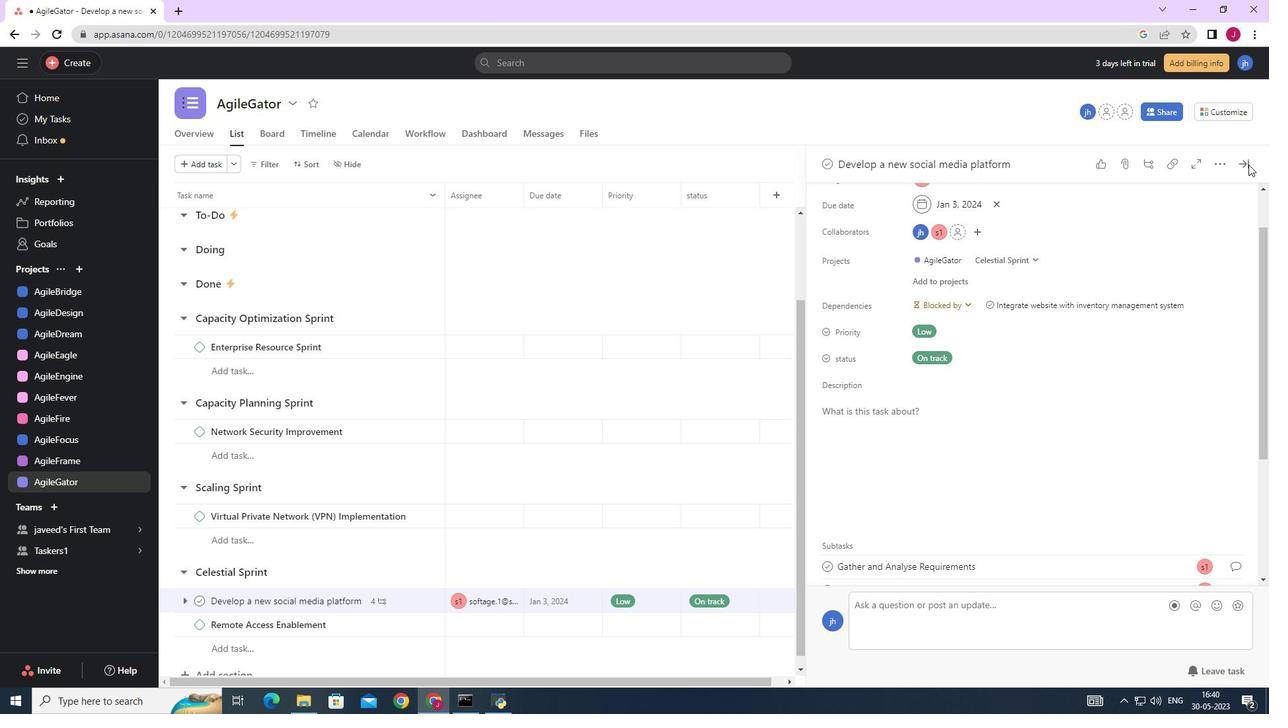 
Action: Mouse pressed left at (1248, 164)
Screenshot: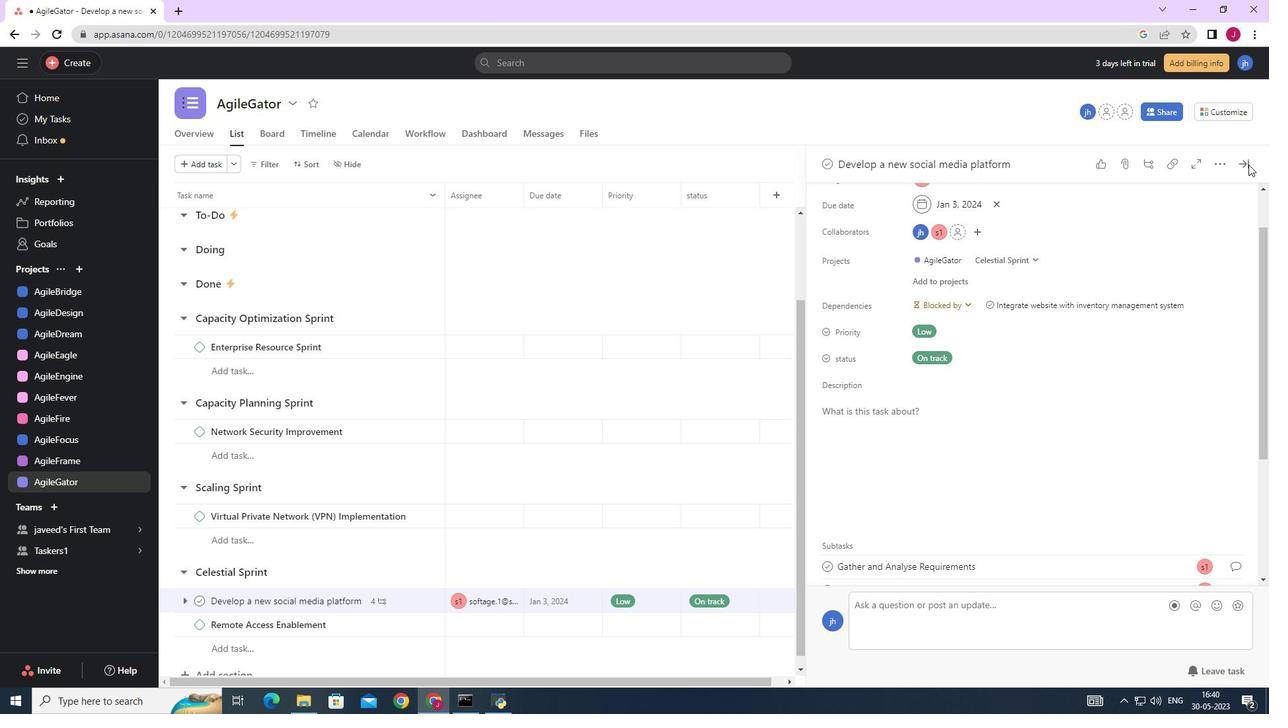 
